 Task: In the  document monologue.odt Download file as 'Rich Text Format' Share this file with 'softage.4@softage.net' Insert the command  Viewing
Action: Mouse moved to (270, 441)
Screenshot: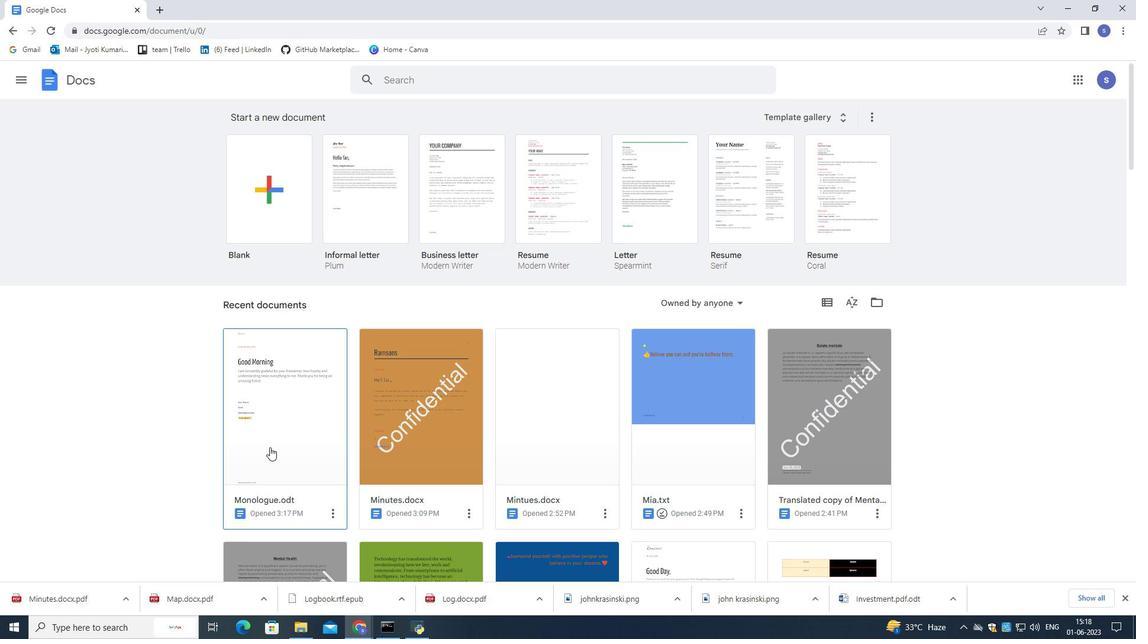 
Action: Mouse pressed left at (270, 441)
Screenshot: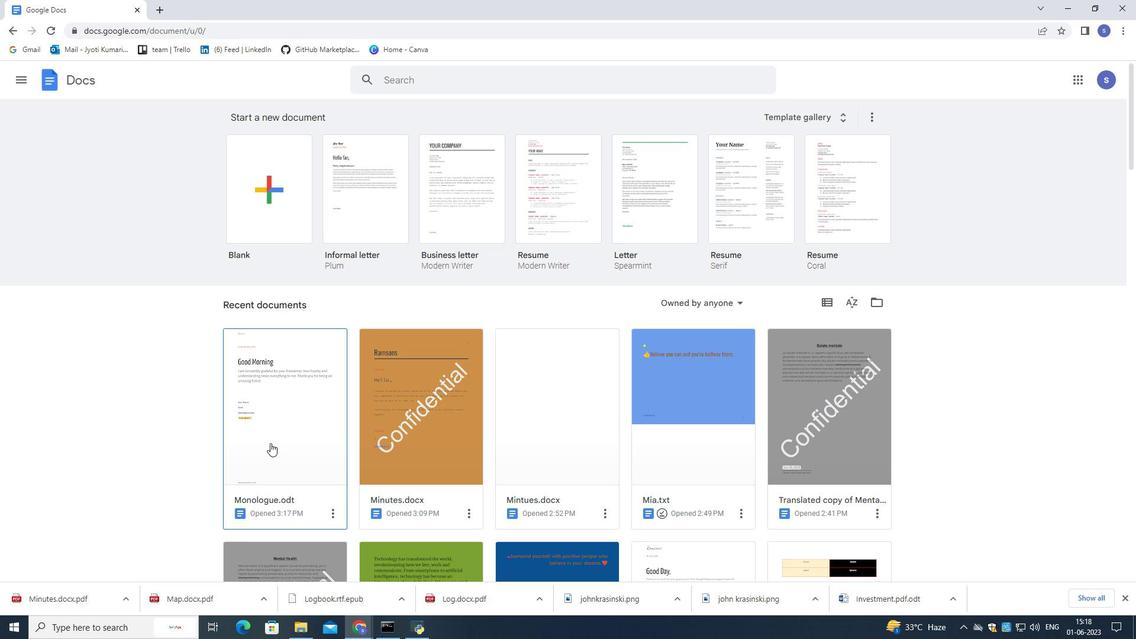 
Action: Mouse moved to (271, 440)
Screenshot: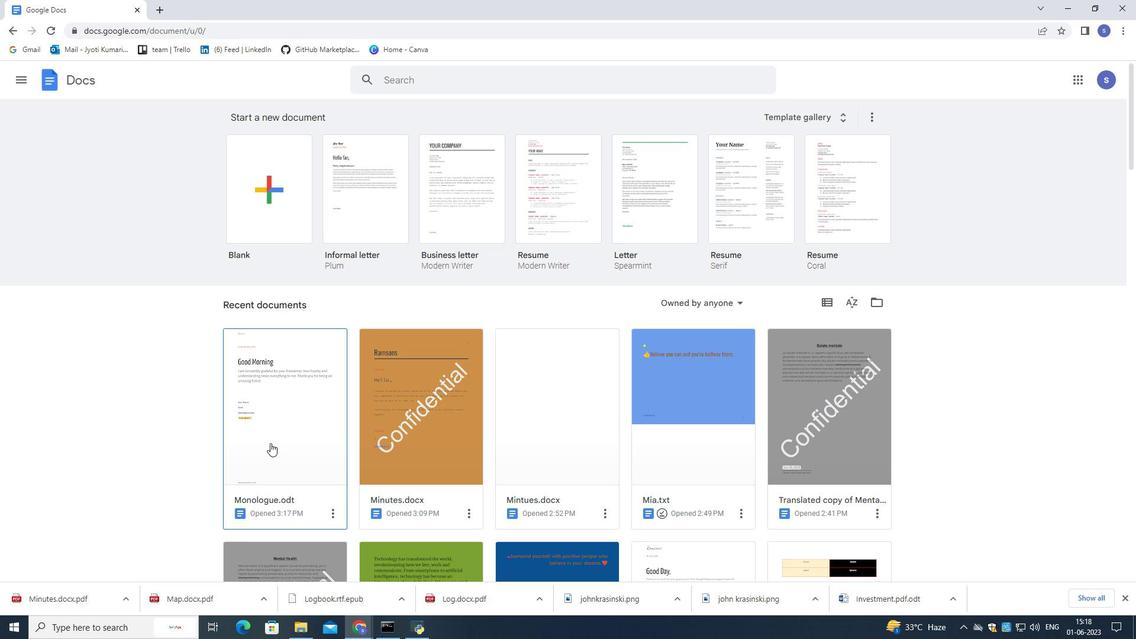 
Action: Mouse pressed left at (271, 440)
Screenshot: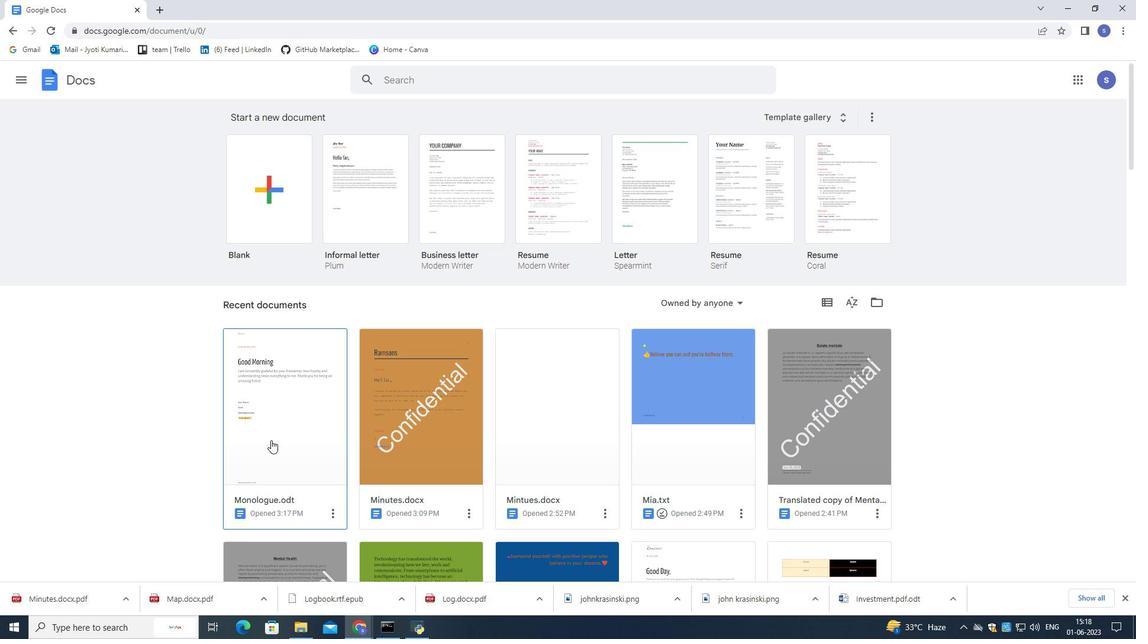 
Action: Mouse moved to (45, 84)
Screenshot: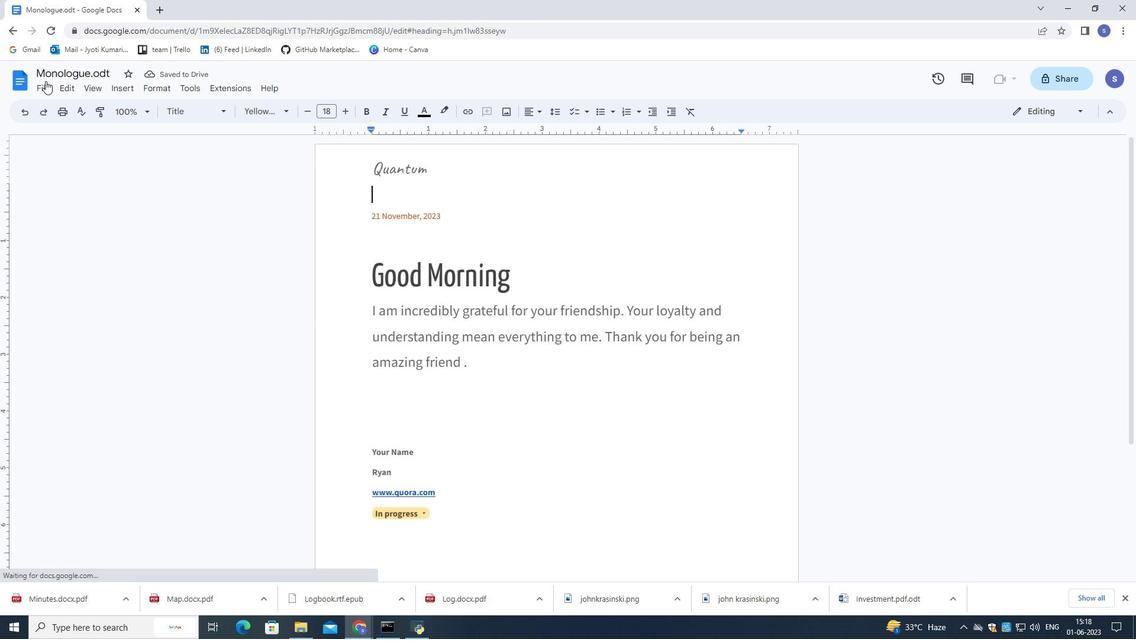 
Action: Mouse pressed left at (45, 84)
Screenshot: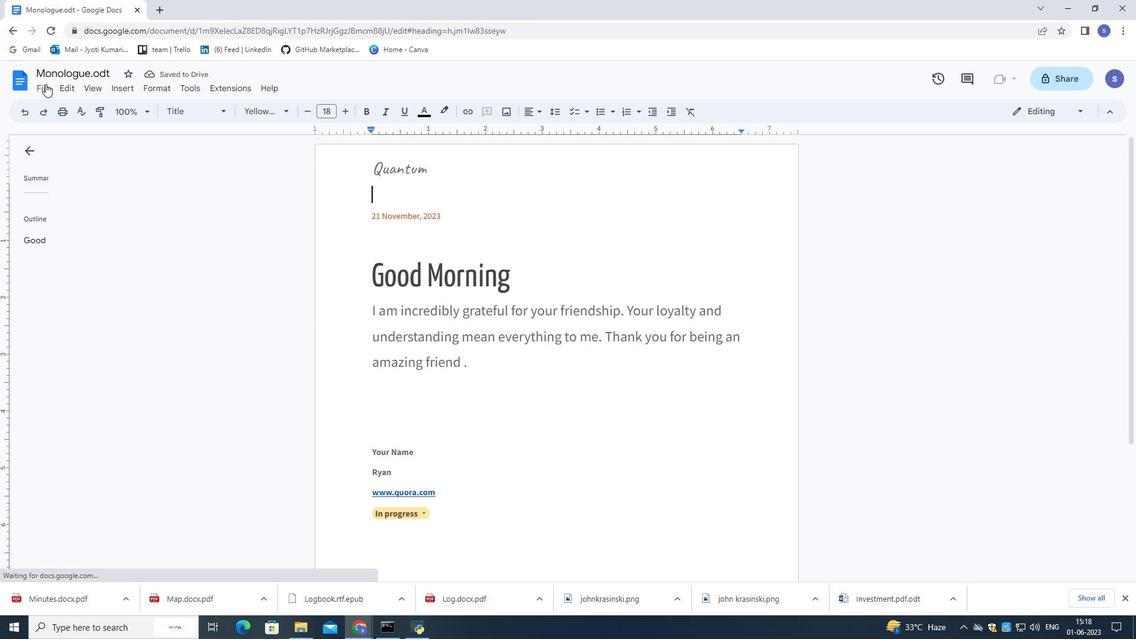 
Action: Mouse moved to (291, 257)
Screenshot: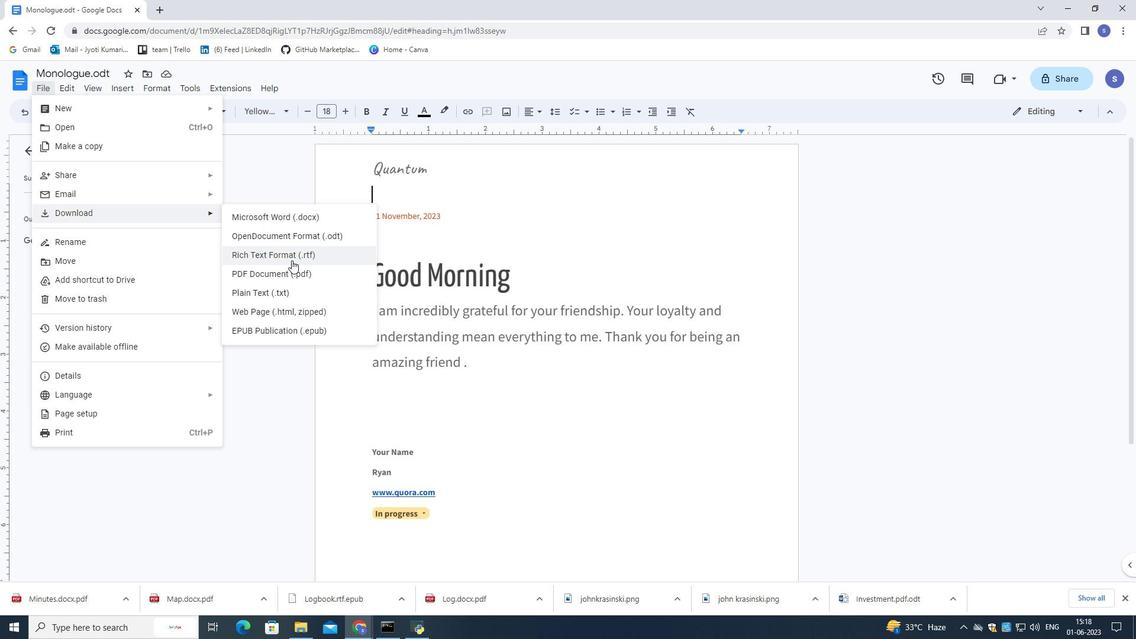 
Action: Mouse pressed left at (291, 257)
Screenshot: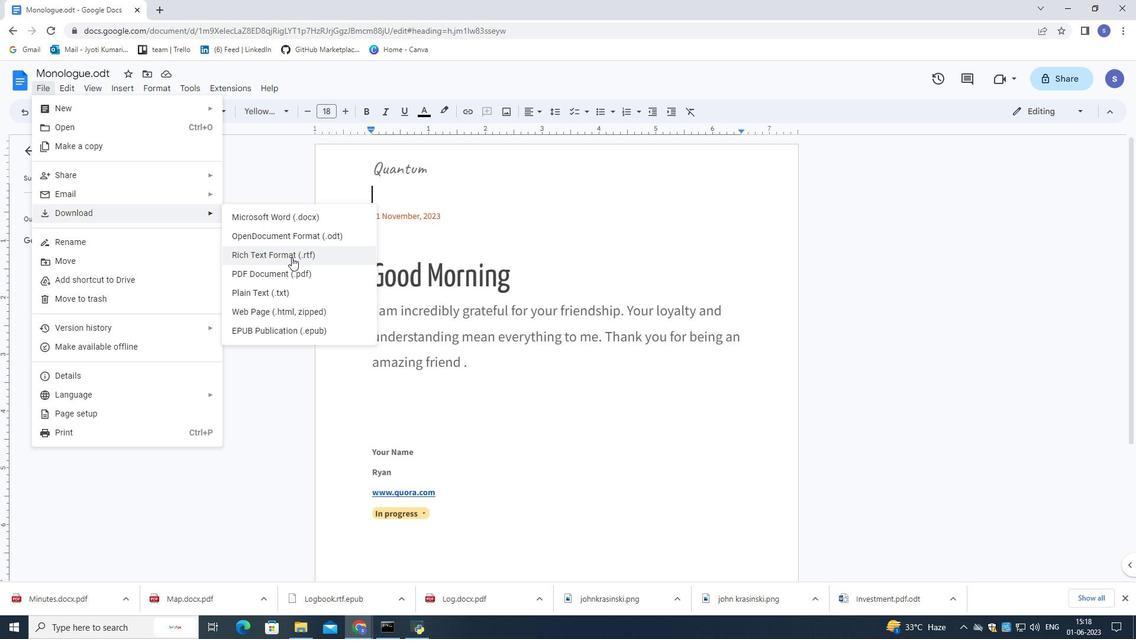 
Action: Mouse moved to (36, 90)
Screenshot: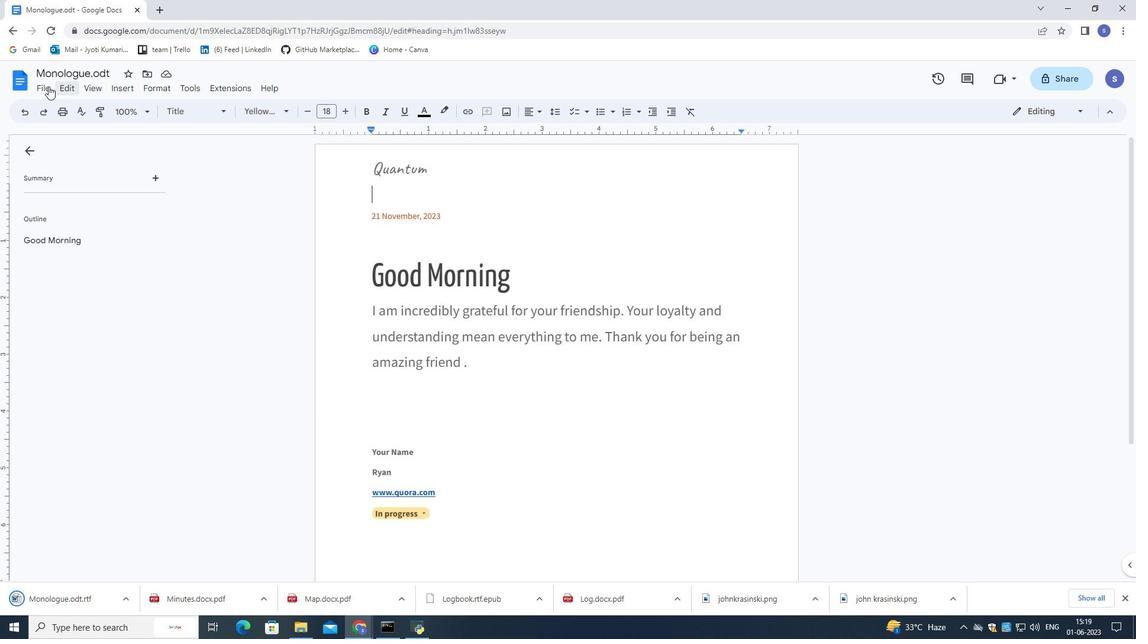 
Action: Mouse pressed left at (36, 90)
Screenshot: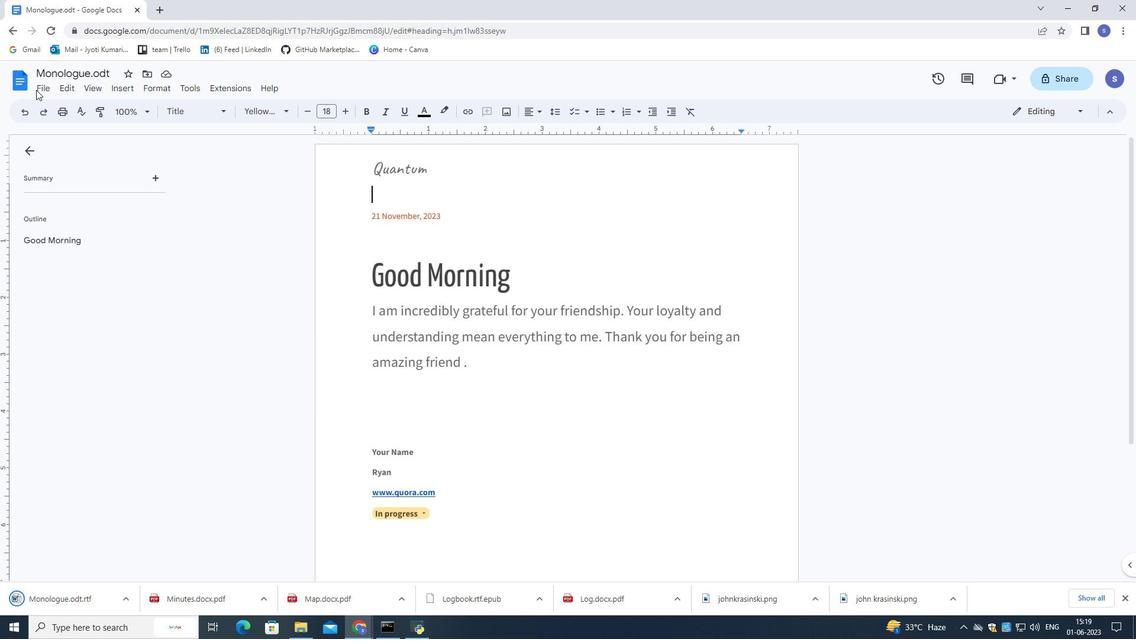 
Action: Mouse moved to (45, 87)
Screenshot: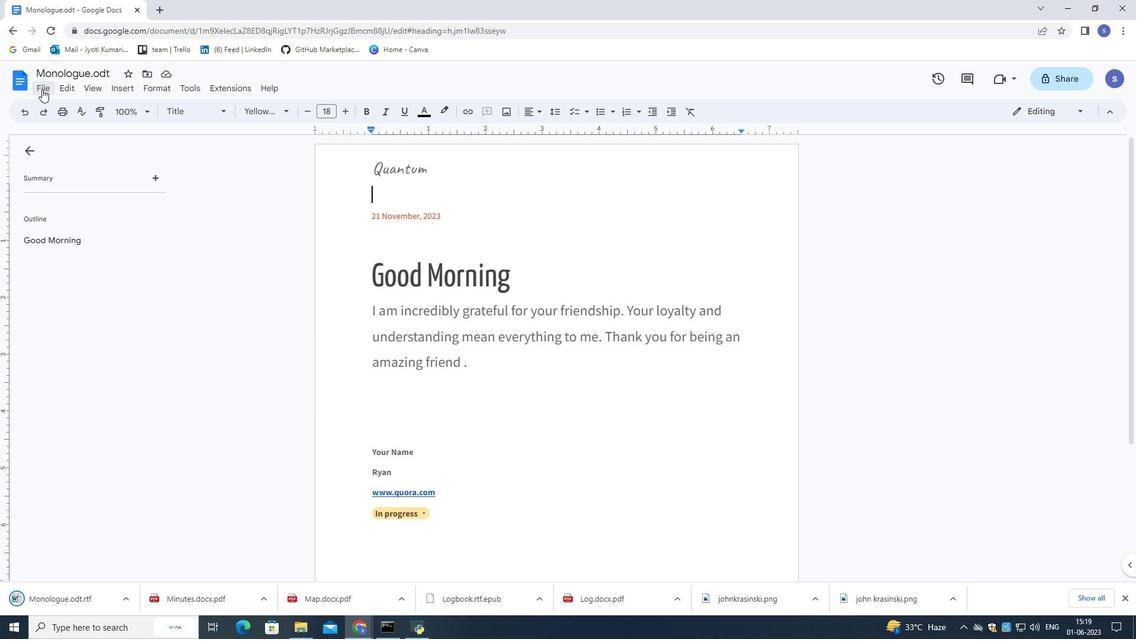 
Action: Mouse pressed left at (45, 87)
Screenshot: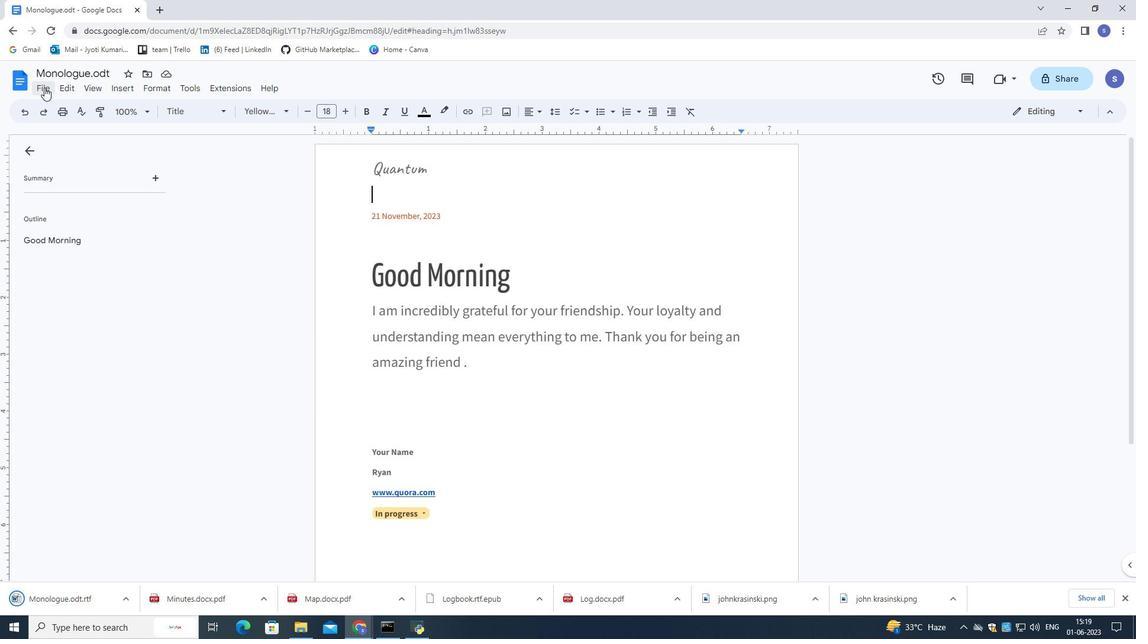 
Action: Mouse moved to (239, 180)
Screenshot: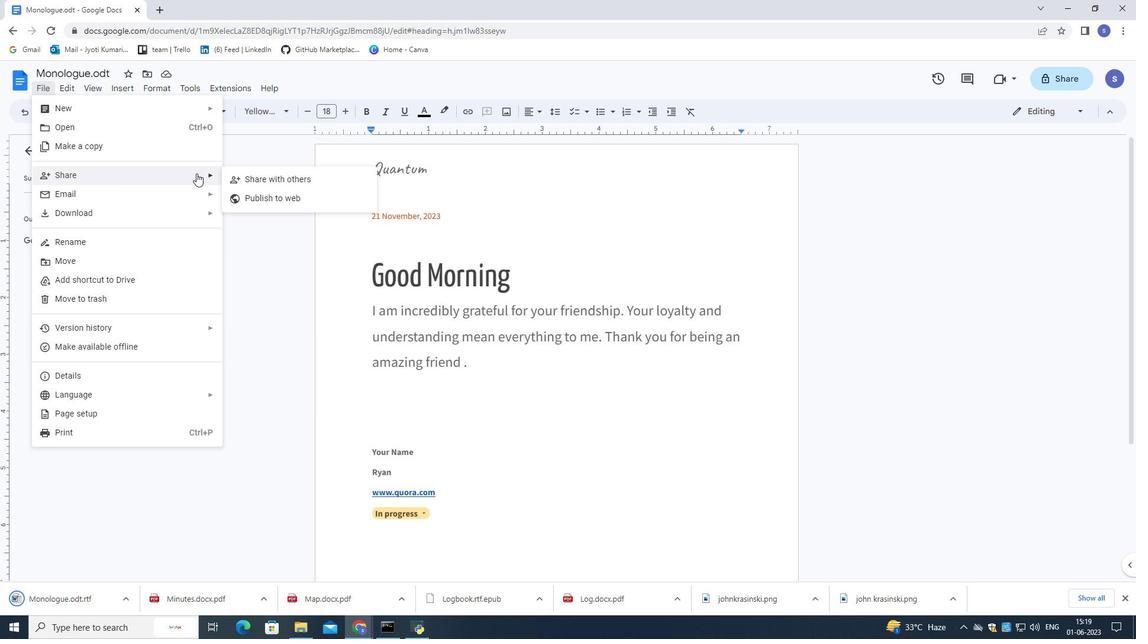 
Action: Mouse pressed left at (239, 180)
Screenshot: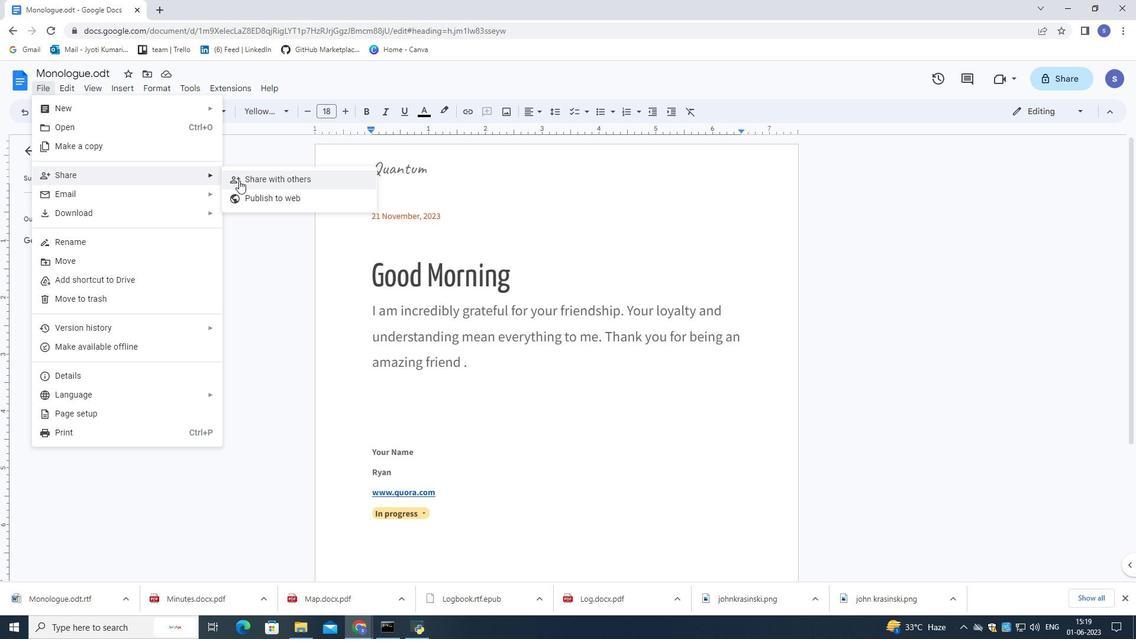 
Action: Key pressed softage.4<Key.shift>@softage.net
Screenshot: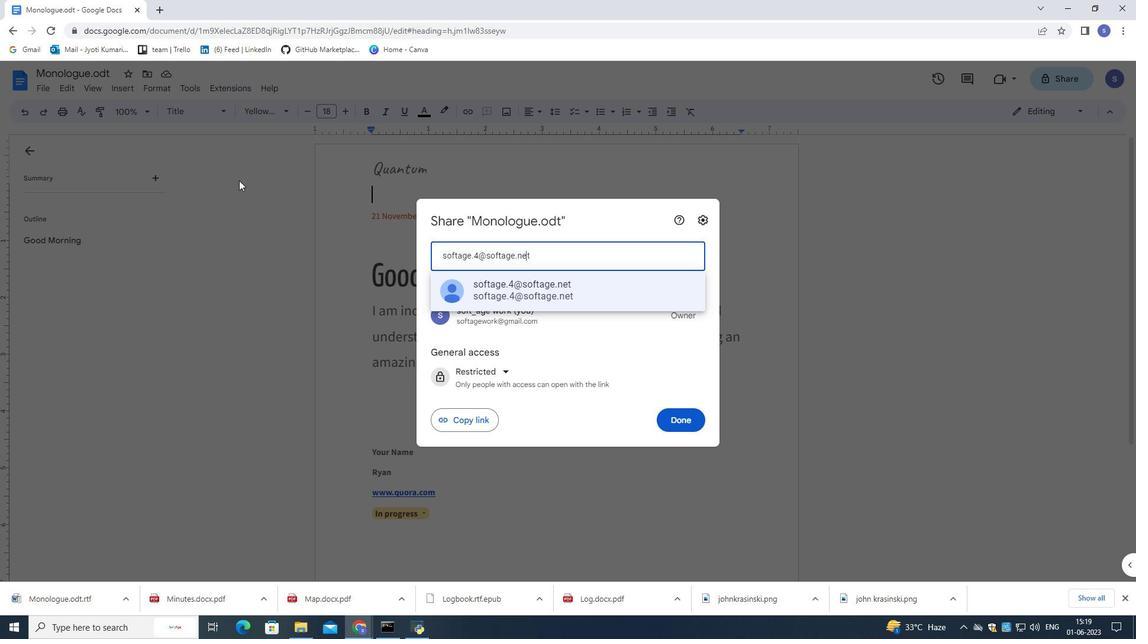 
Action: Mouse moved to (503, 291)
Screenshot: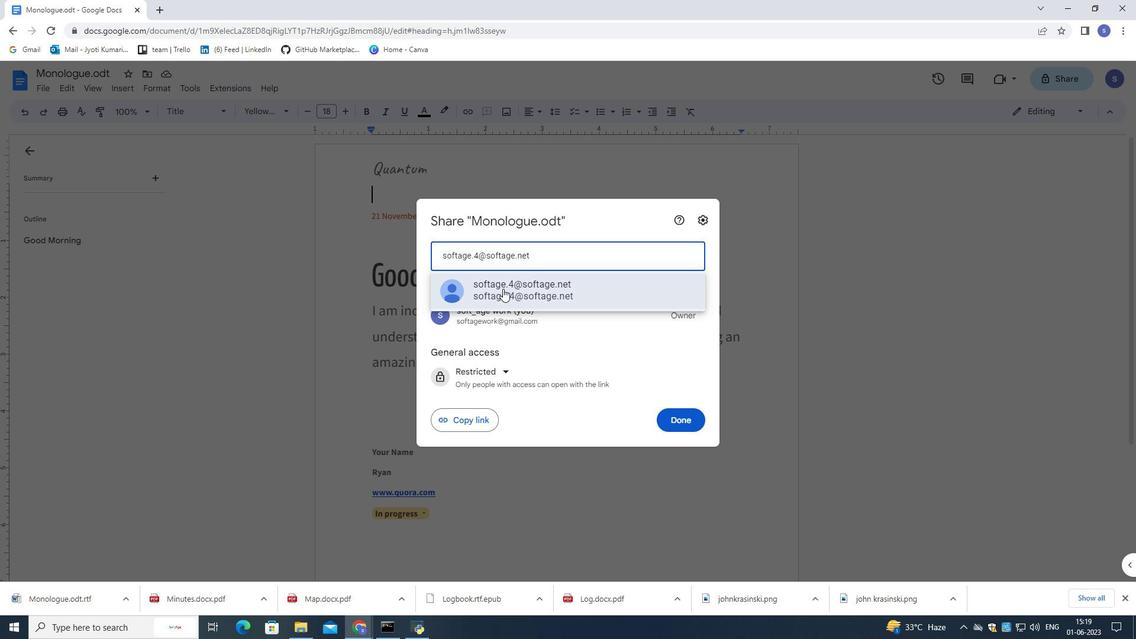 
Action: Mouse pressed left at (503, 291)
Screenshot: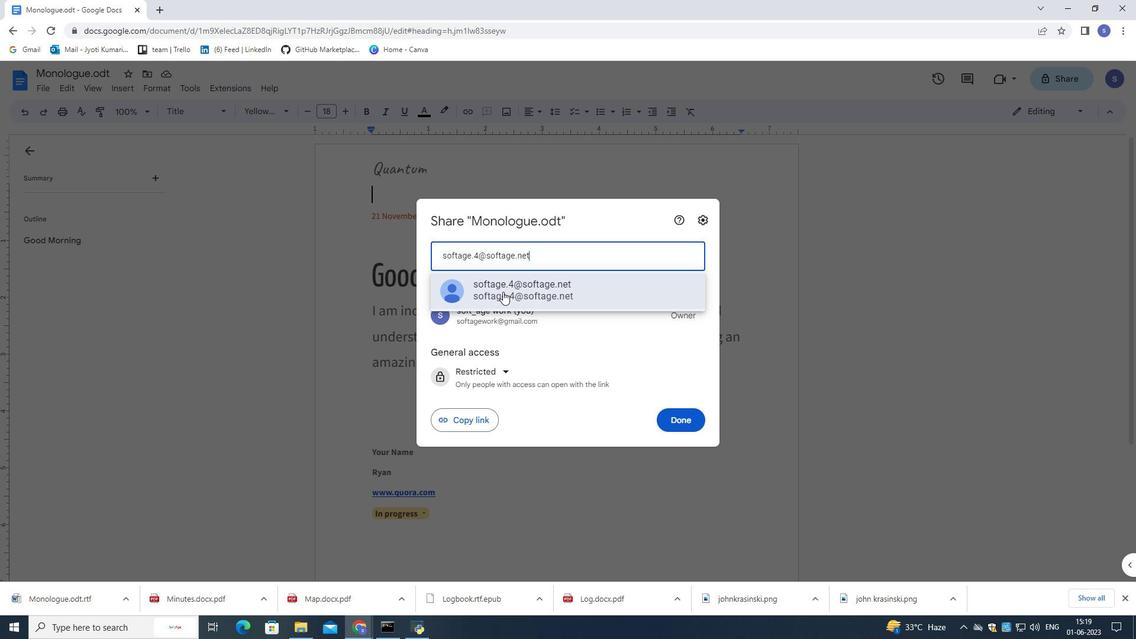 
Action: Mouse moved to (685, 406)
Screenshot: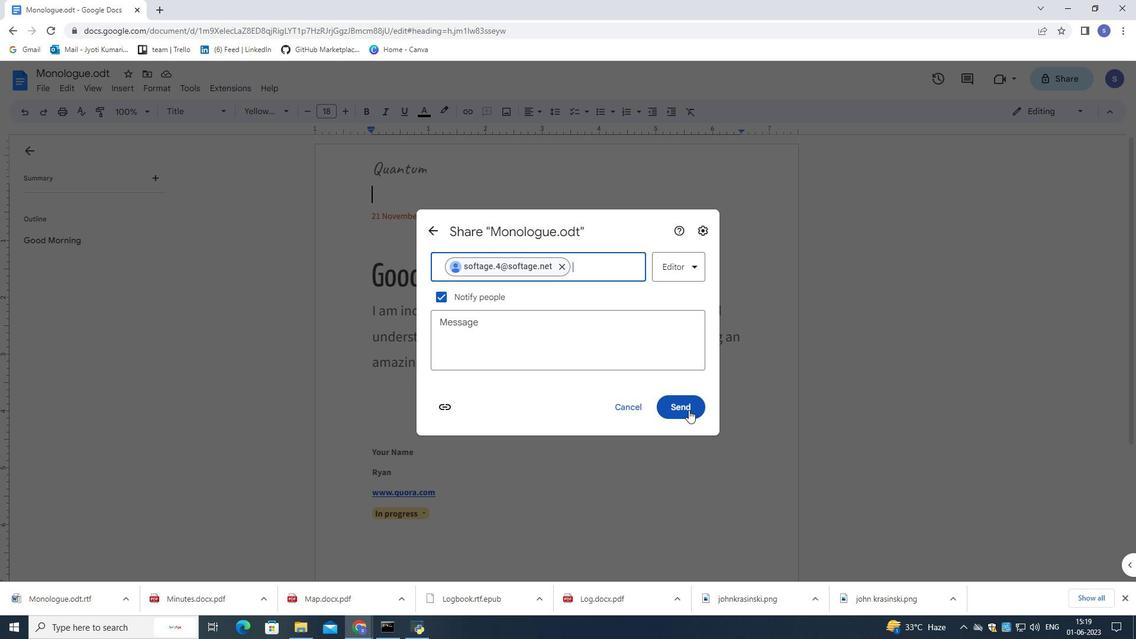
Action: Mouse pressed left at (685, 406)
Screenshot: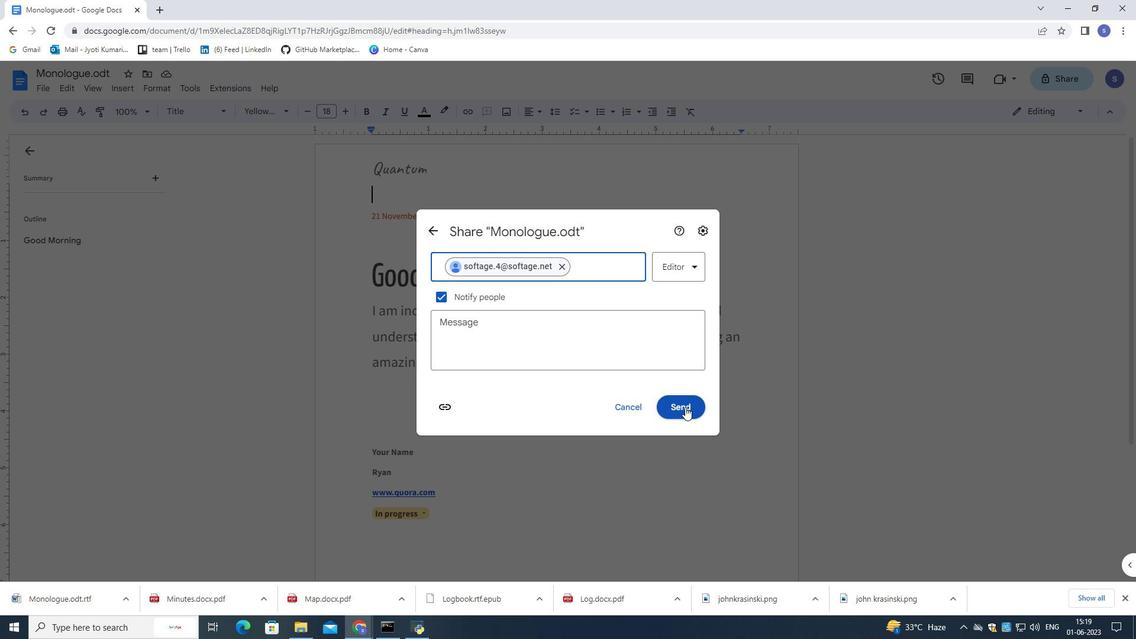 
Action: Mouse moved to (653, 339)
Screenshot: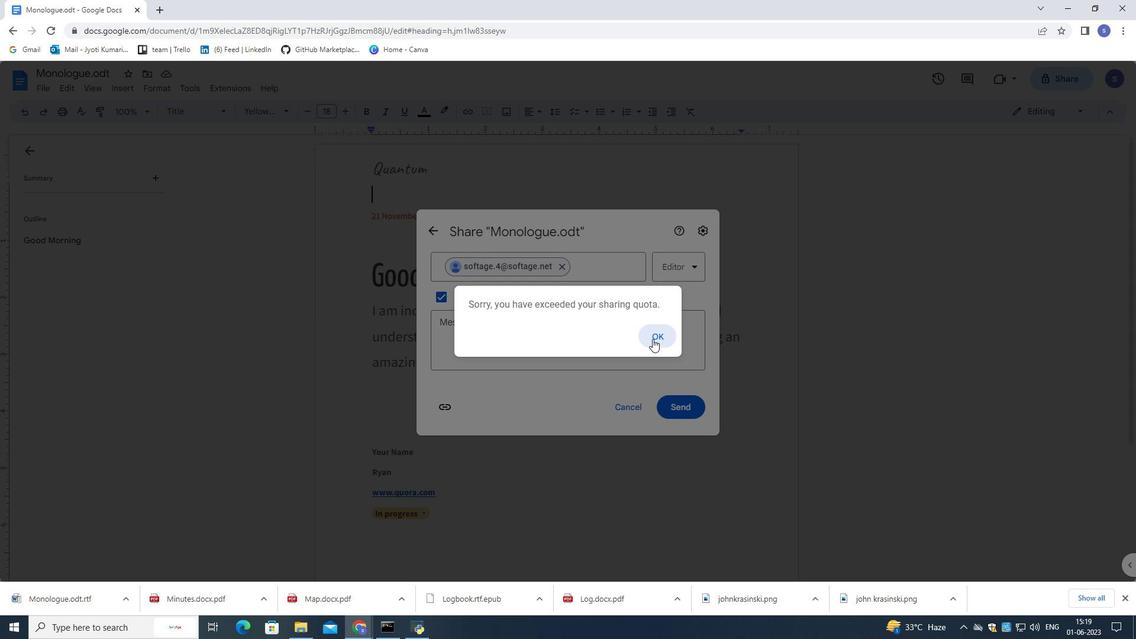 
Action: Mouse pressed left at (653, 339)
Screenshot: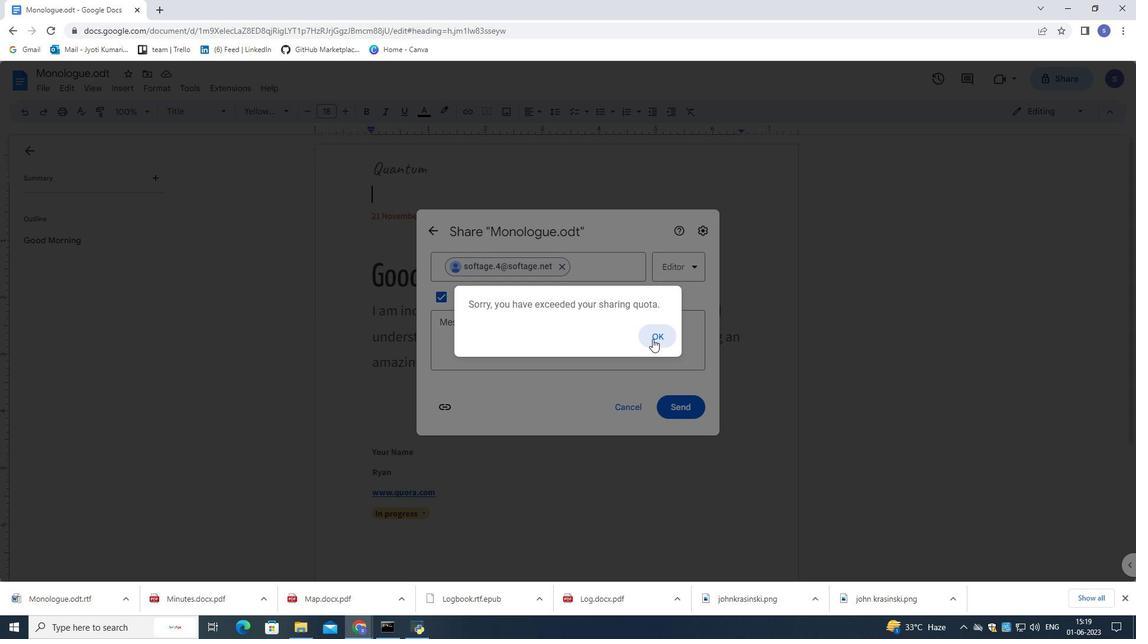 
Action: Mouse moved to (624, 405)
Screenshot: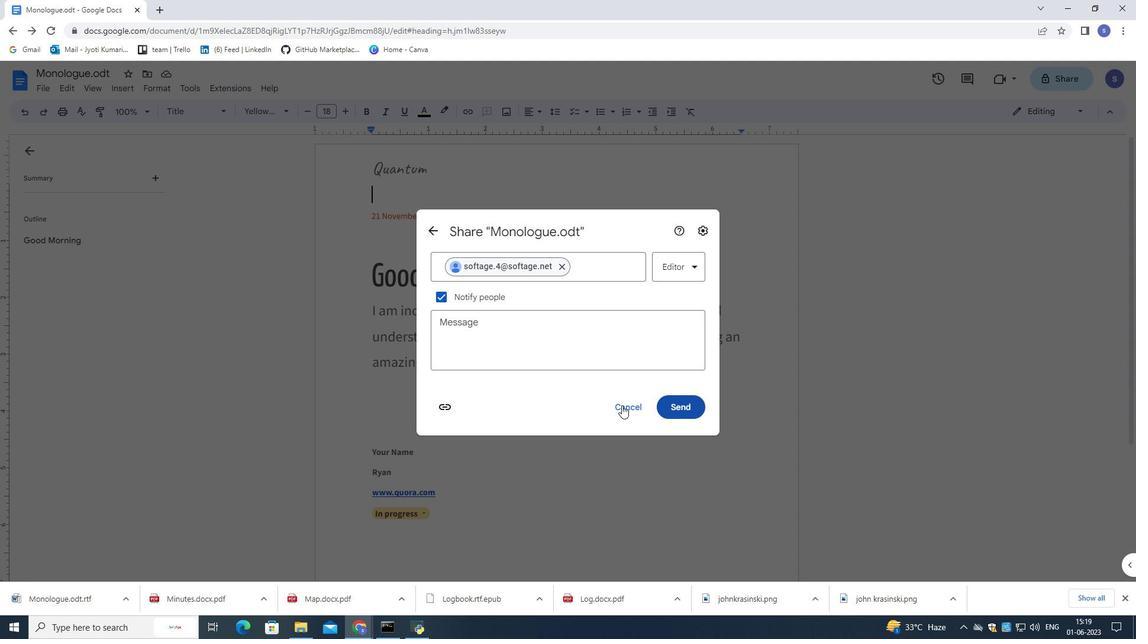 
Action: Mouse pressed left at (624, 405)
Screenshot: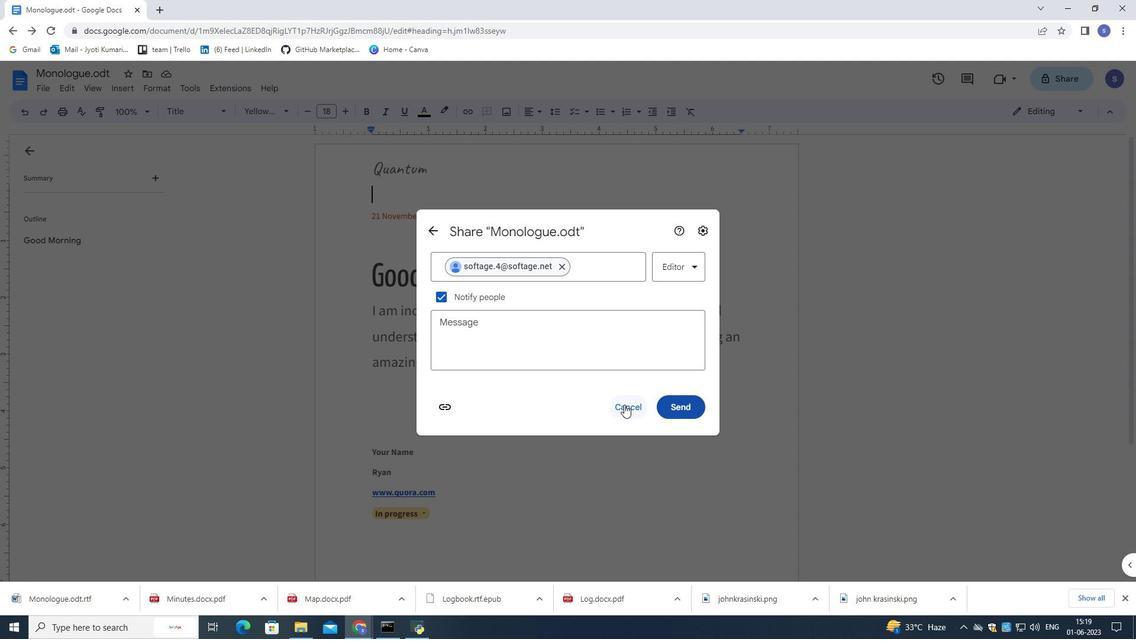 
Action: Mouse moved to (688, 415)
Screenshot: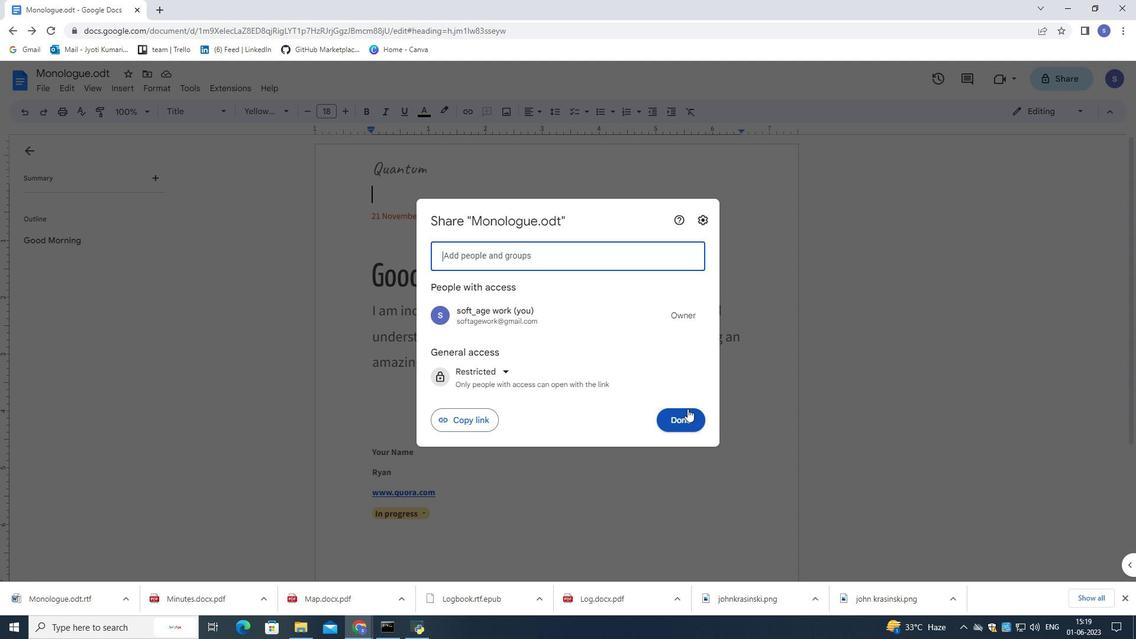 
Action: Mouse pressed left at (688, 415)
Screenshot: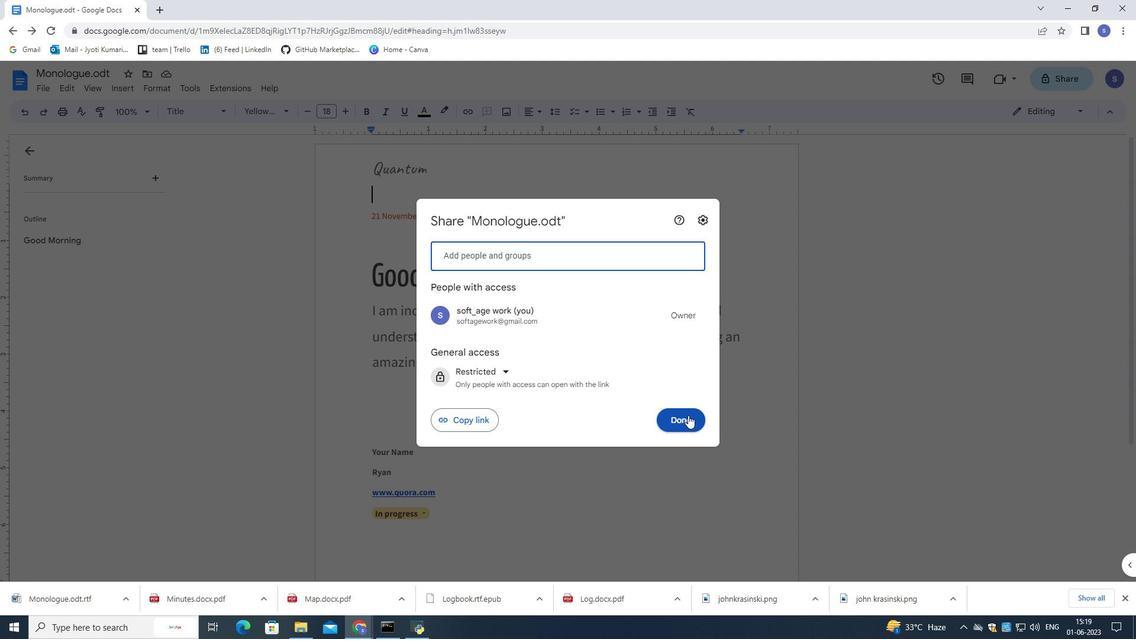 
Action: Mouse moved to (1047, 114)
Screenshot: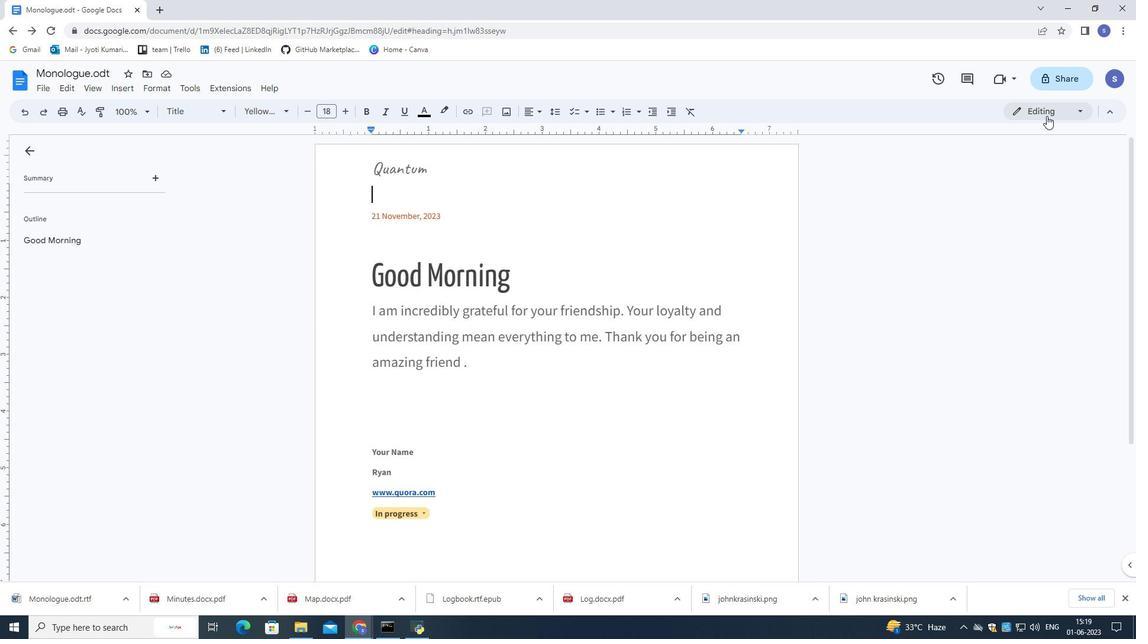 
Action: Mouse pressed left at (1047, 114)
Screenshot: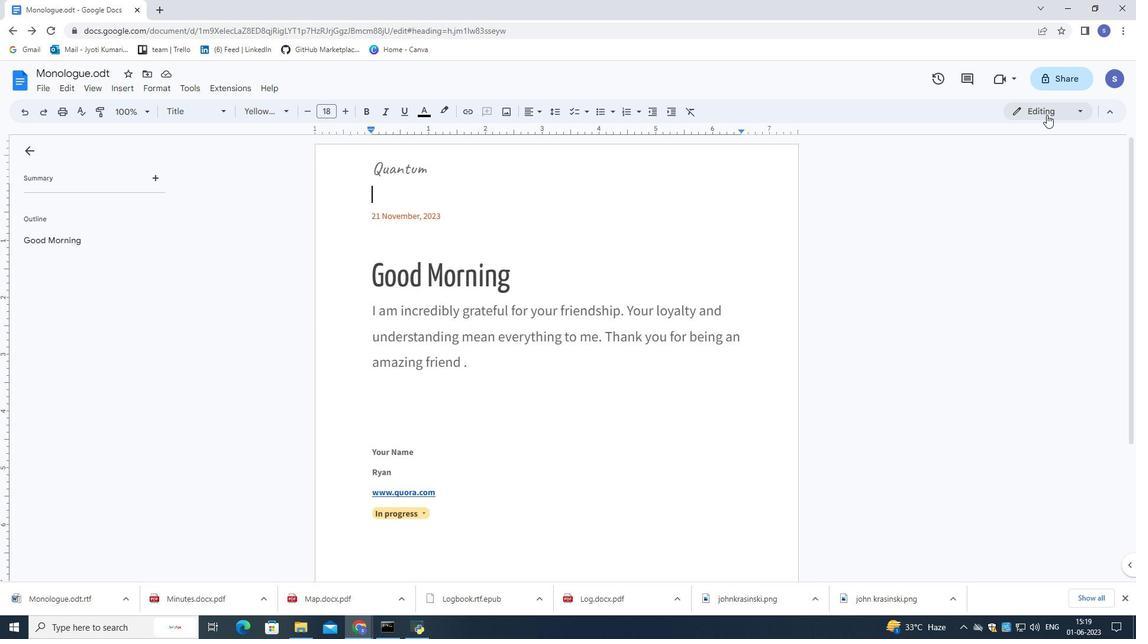 
Action: Mouse moved to (1043, 193)
Screenshot: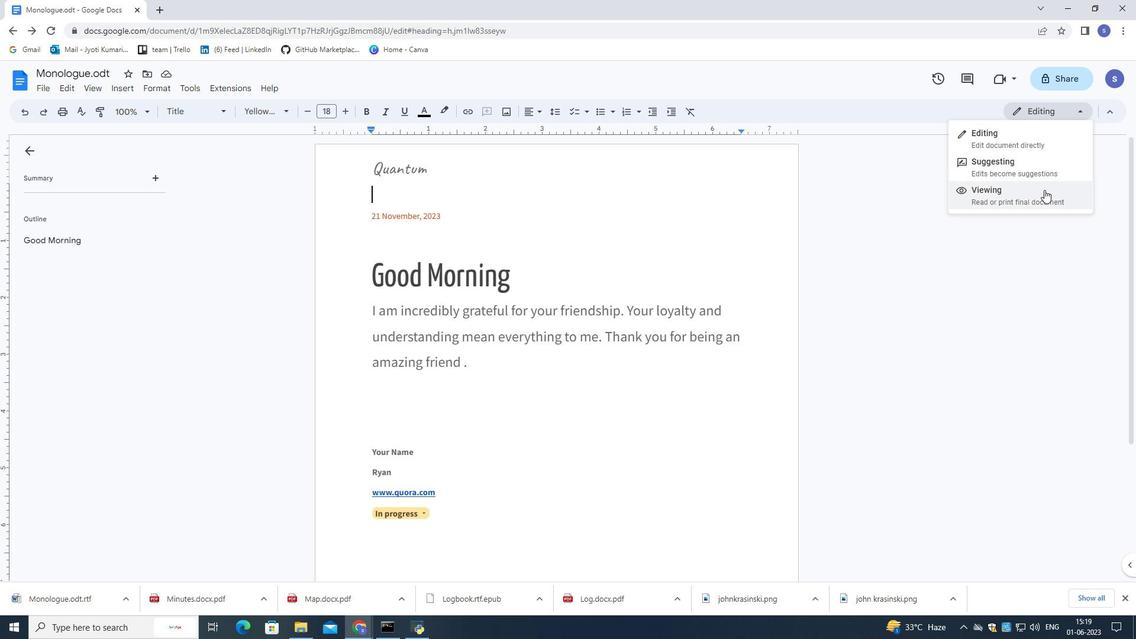 
Action: Mouse pressed left at (1043, 193)
Screenshot: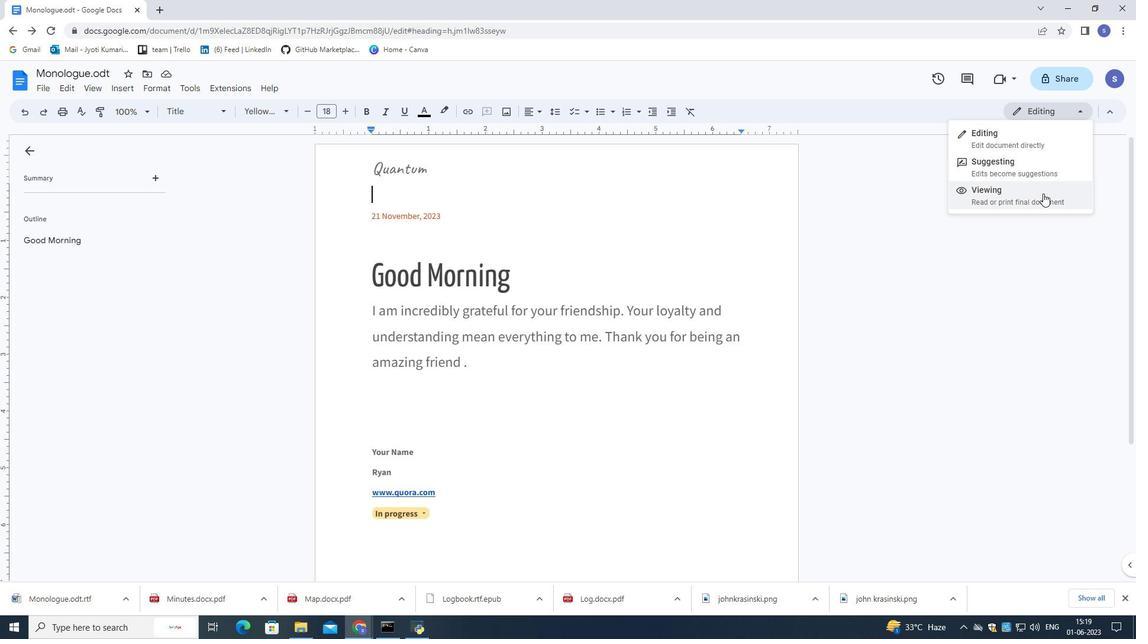 
Action: Mouse moved to (1048, 205)
Screenshot: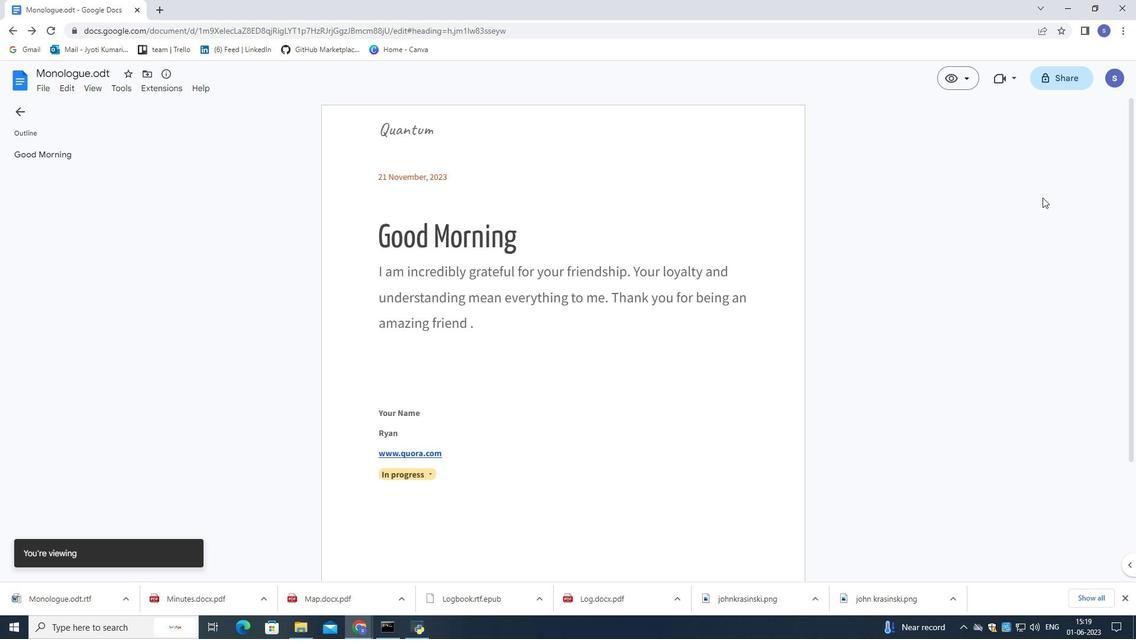 
